 Task: When was the Library of Alexandria in Egypt rebuilt?
Action: Mouse moved to (125, 110)
Screenshot: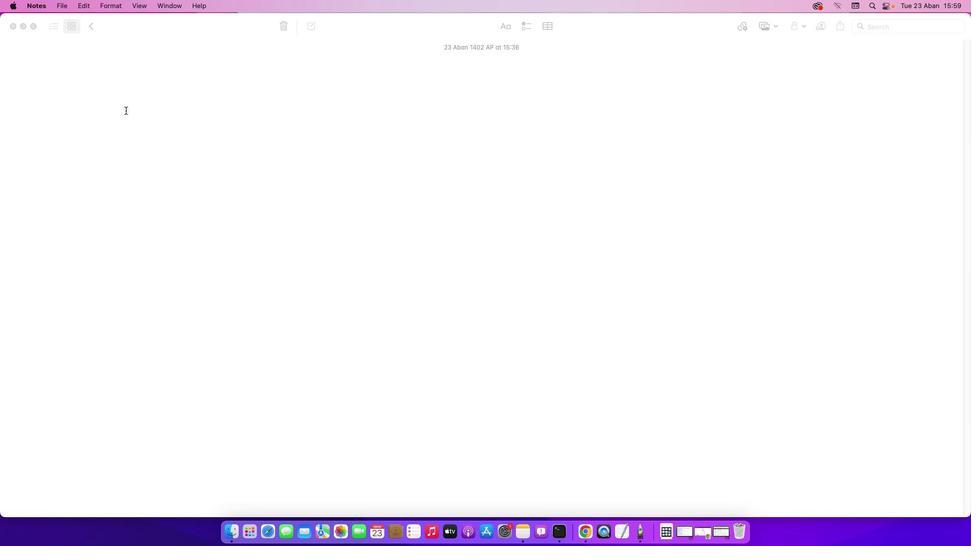 
Action: Mouse pressed left at (125, 110)
Screenshot: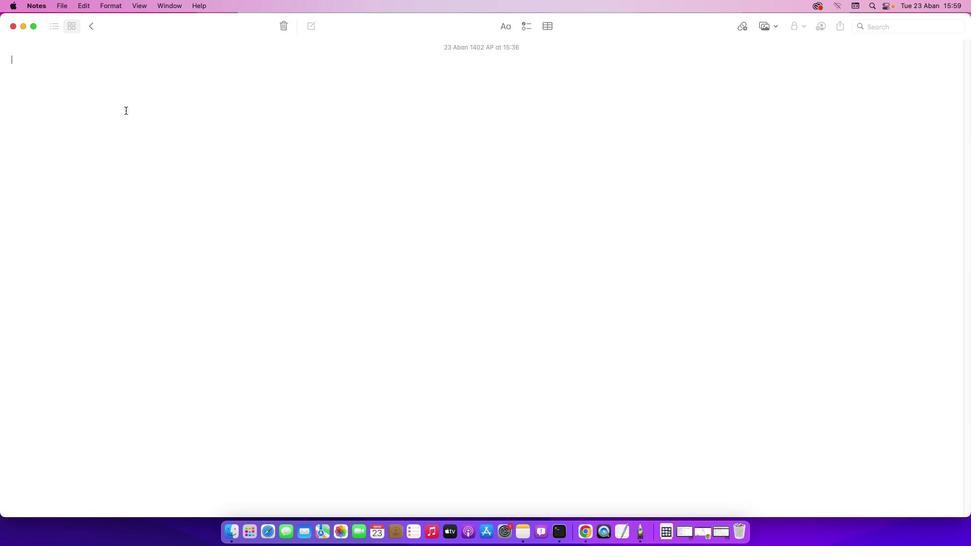 
Action: Key pressed Key.shift'W''h''e''n'Key.space'w''a''s'Key.space't''h''e'Key.spaceKey.shift'L''i''b''r''a''r''y'Key.space'o''f'Key.spaceKey.shift'A''l''a'Key.backspace'e''x''a''n''d''r''i''a'Key.space'i''n'Key.spaceKey.shift'E''q''y''p''t'Key.space'r''e''b''u''i''l''t'Key.shift_r'?'Key.enter
Screenshot: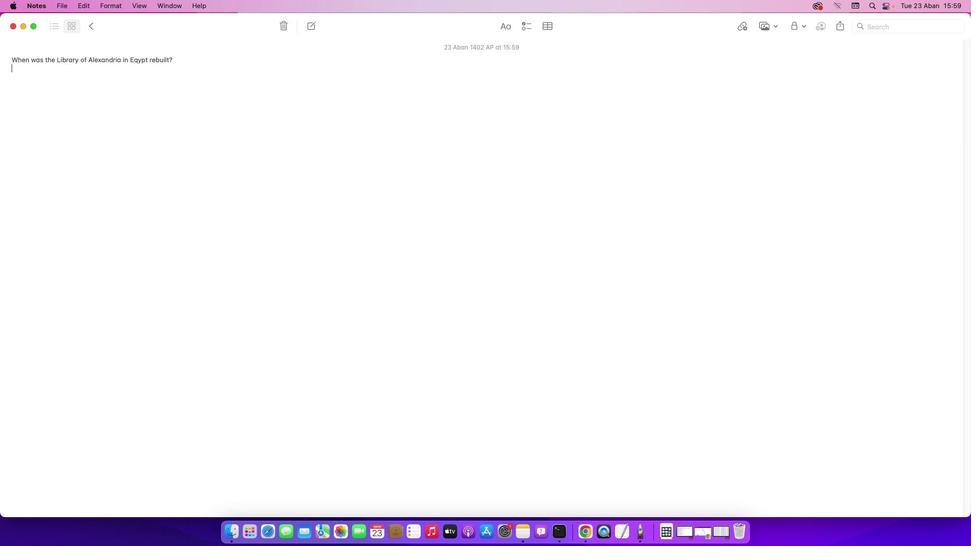 
Action: Mouse moved to (705, 535)
Screenshot: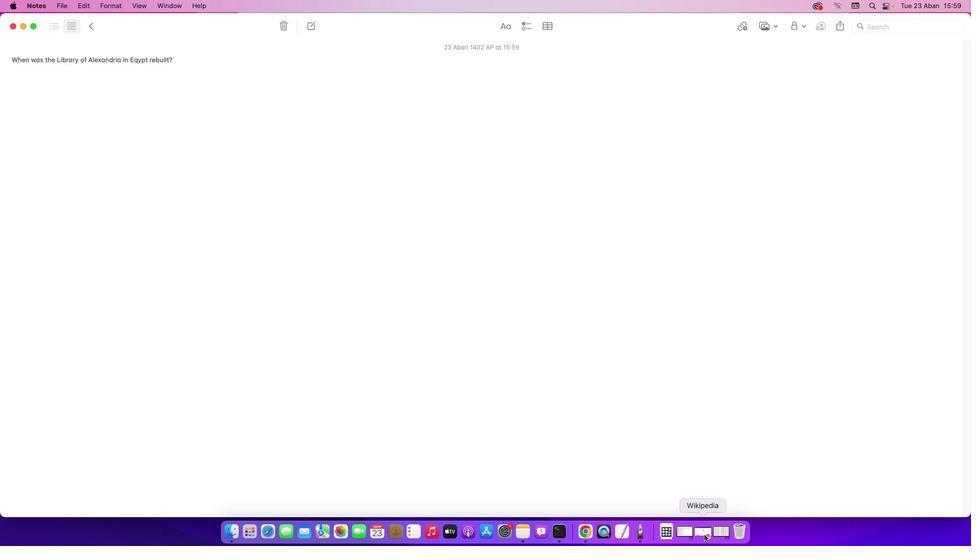 
Action: Mouse pressed left at (705, 535)
Screenshot: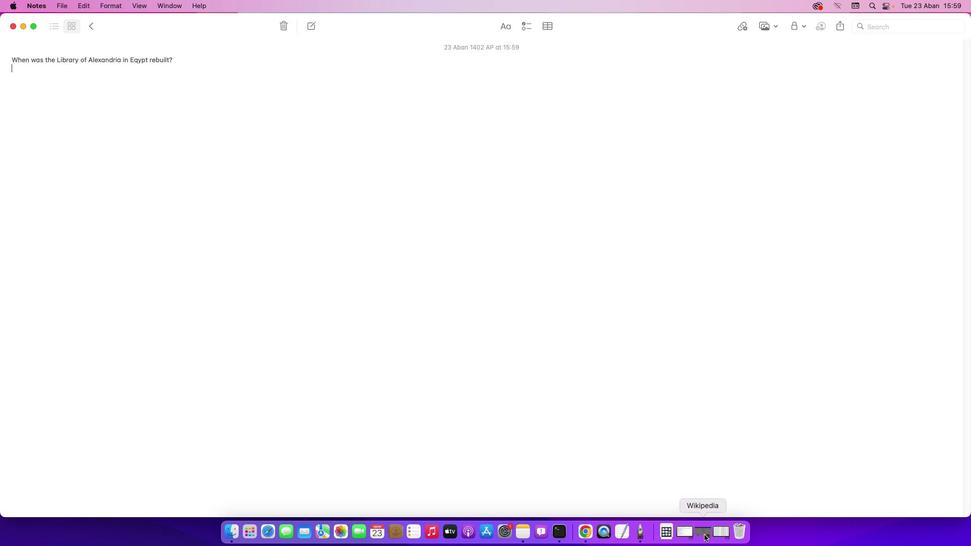 
Action: Mouse moved to (388, 303)
Screenshot: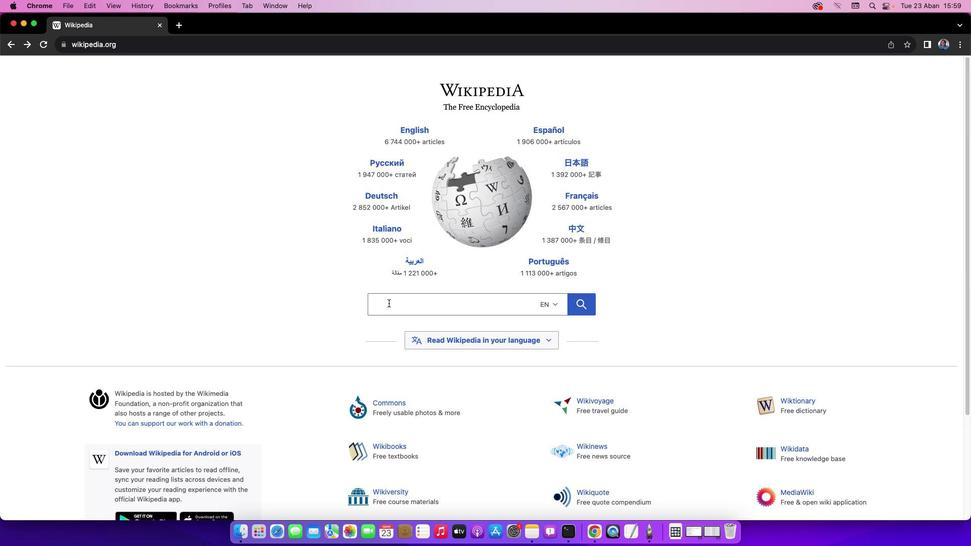 
Action: Mouse pressed left at (388, 303)
Screenshot: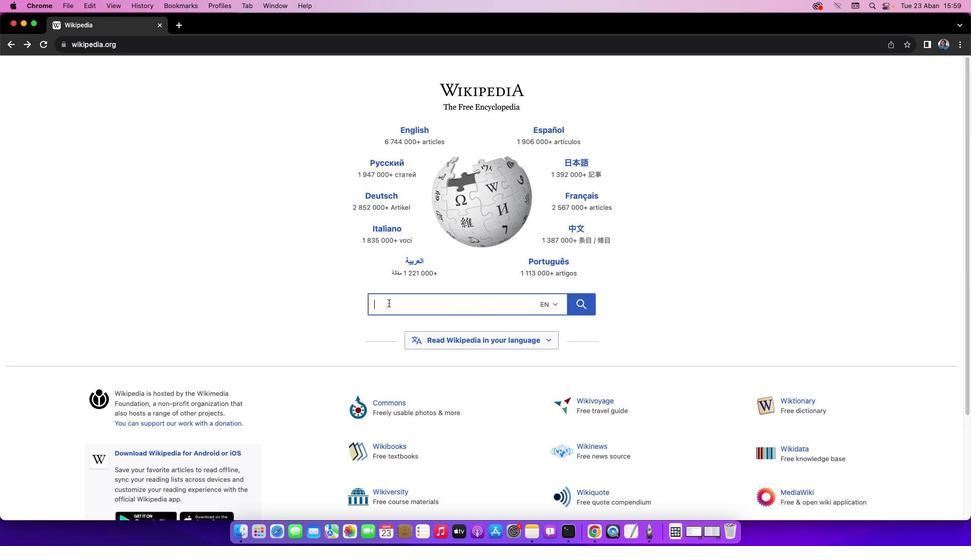
Action: Mouse moved to (394, 305)
Screenshot: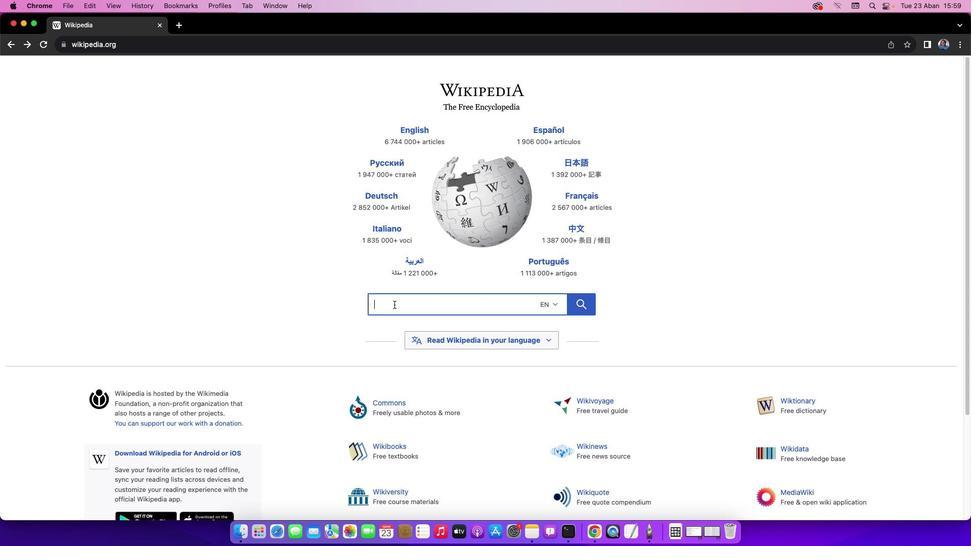 
Action: Mouse pressed left at (394, 305)
Screenshot: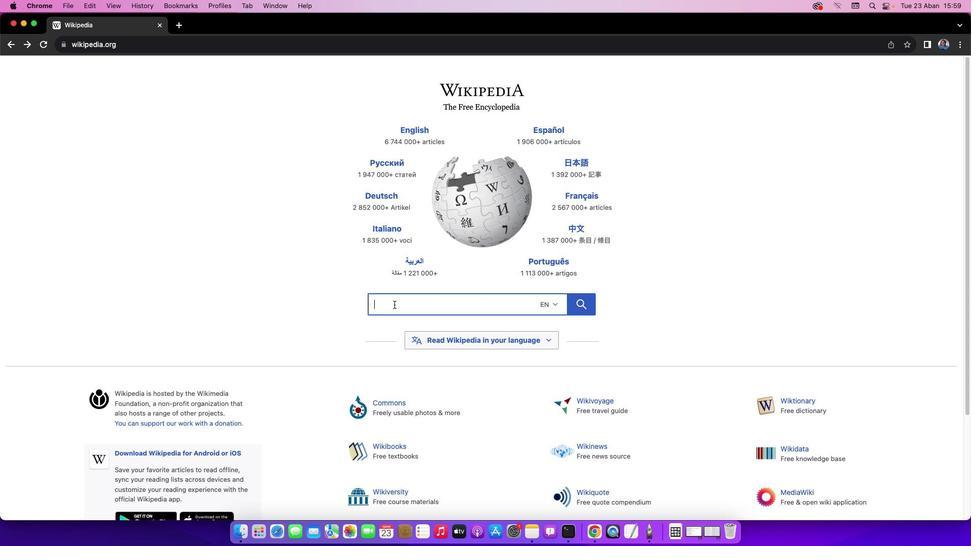 
Action: Mouse moved to (394, 305)
Screenshot: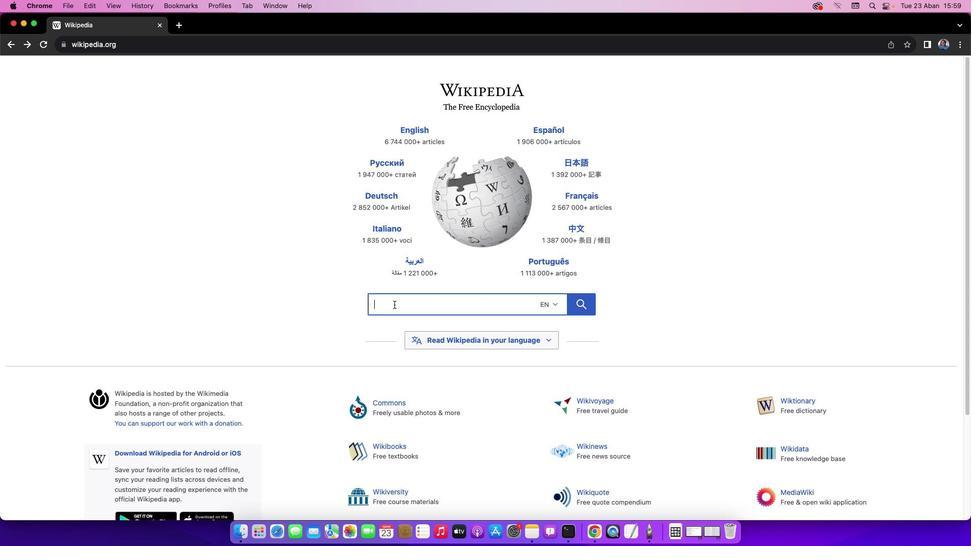 
Action: Key pressed Key.shift'L''i''b''r''a''r''y'Key.space'o''f'Key.spaceKey.shift'A''l''e''x''a''n''d''r''i''a'
Screenshot: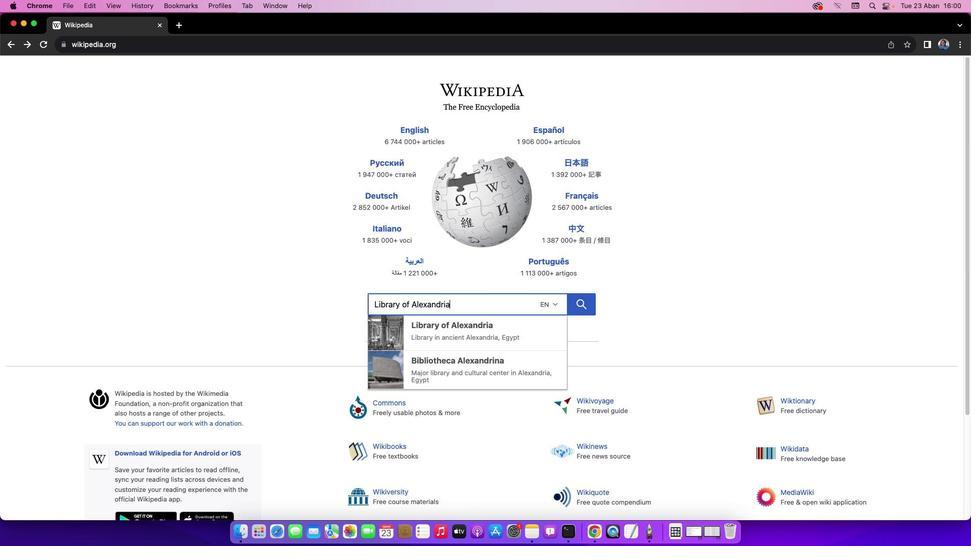 
Action: Mouse moved to (589, 304)
Screenshot: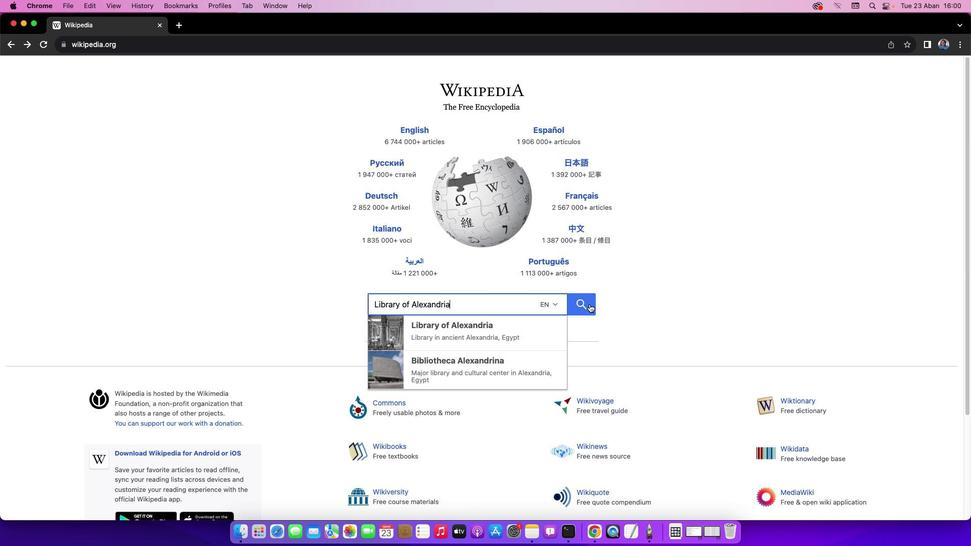 
Action: Mouse pressed left at (589, 304)
Screenshot: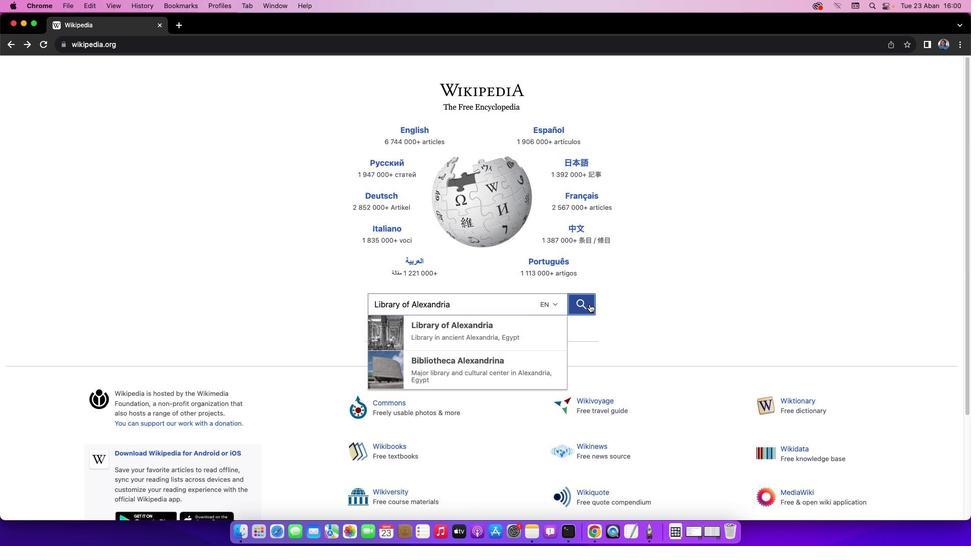 
Action: Mouse moved to (969, 69)
Screenshot: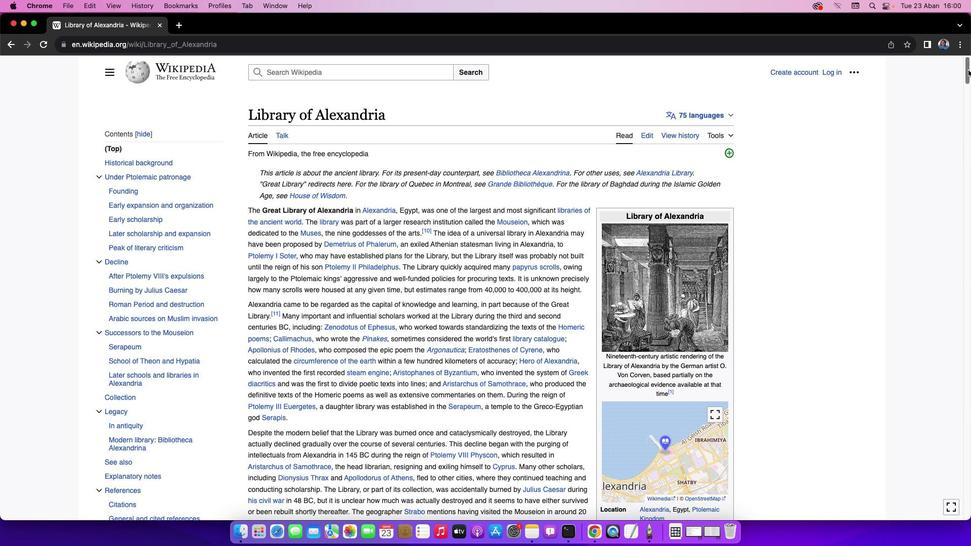 
Action: Mouse pressed left at (969, 69)
Screenshot: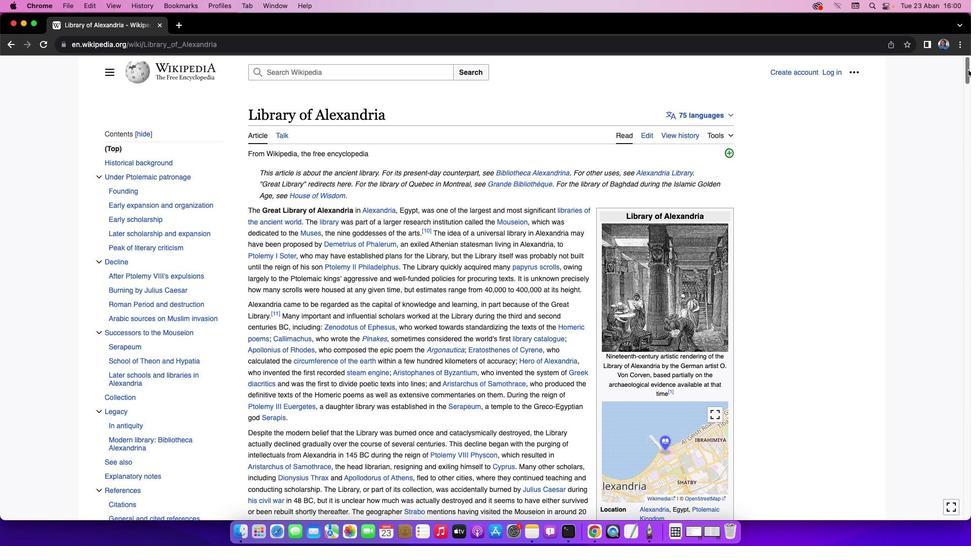 
Action: Mouse moved to (968, 77)
Screenshot: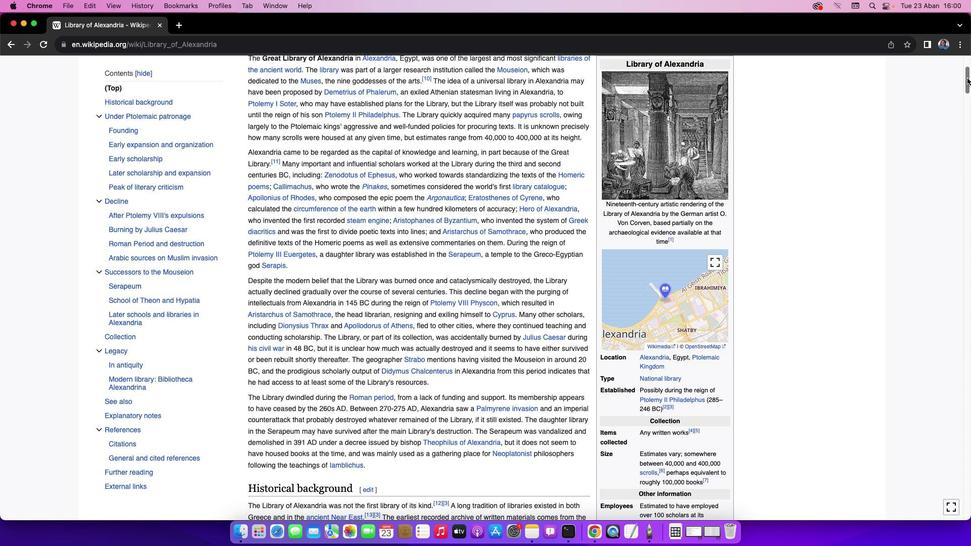 
Action: Mouse pressed left at (968, 77)
Screenshot: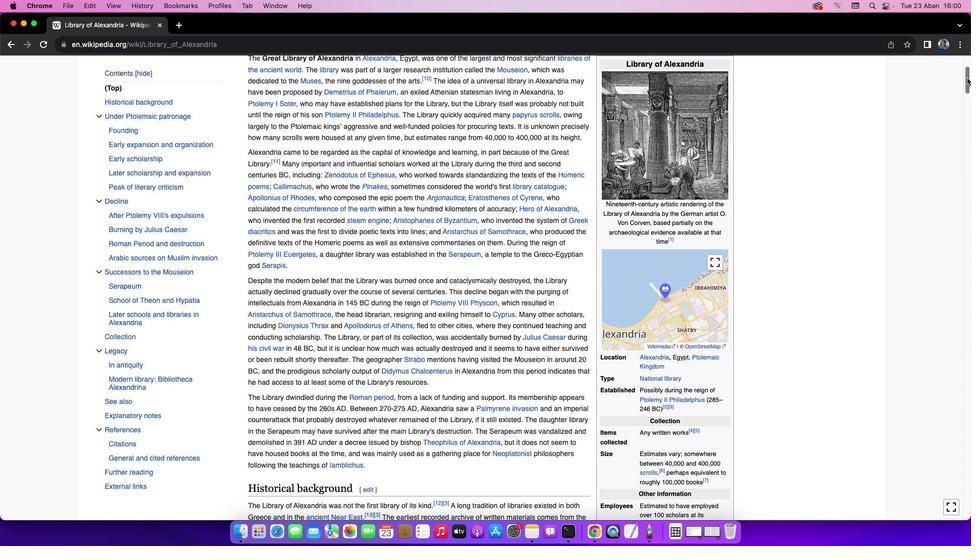 
Action: Mouse moved to (23, 26)
Screenshot: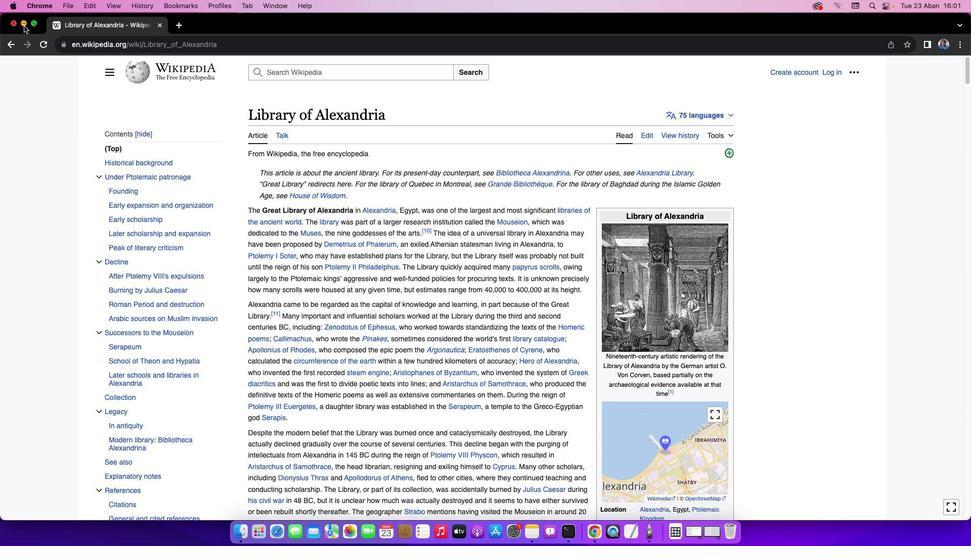 
Action: Mouse pressed left at (23, 26)
Screenshot: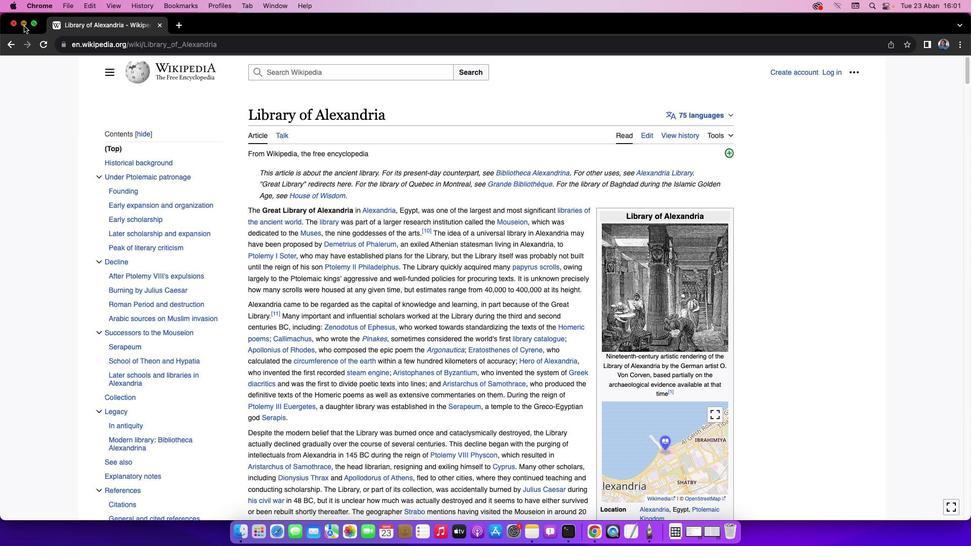 
Action: Mouse moved to (38, 70)
Screenshot: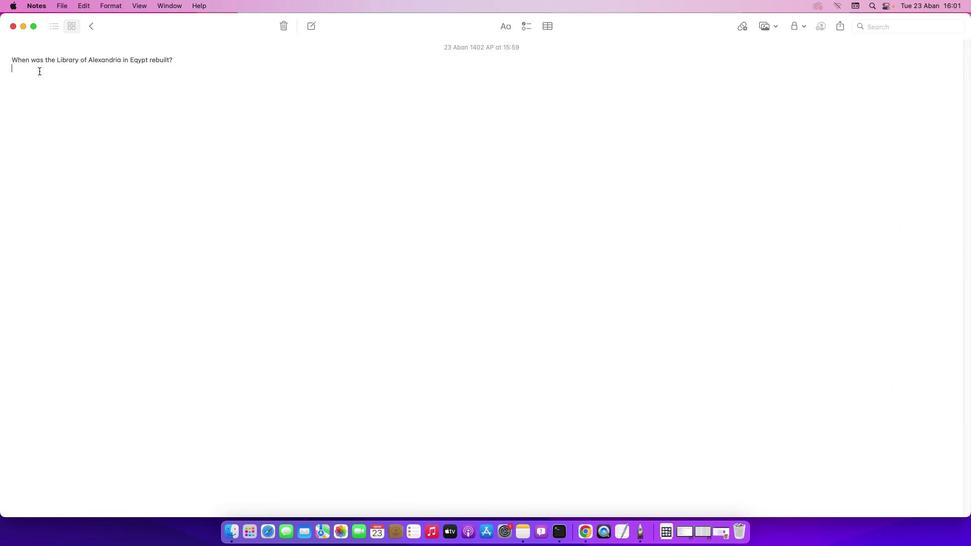 
Action: Mouse pressed left at (38, 70)
Screenshot: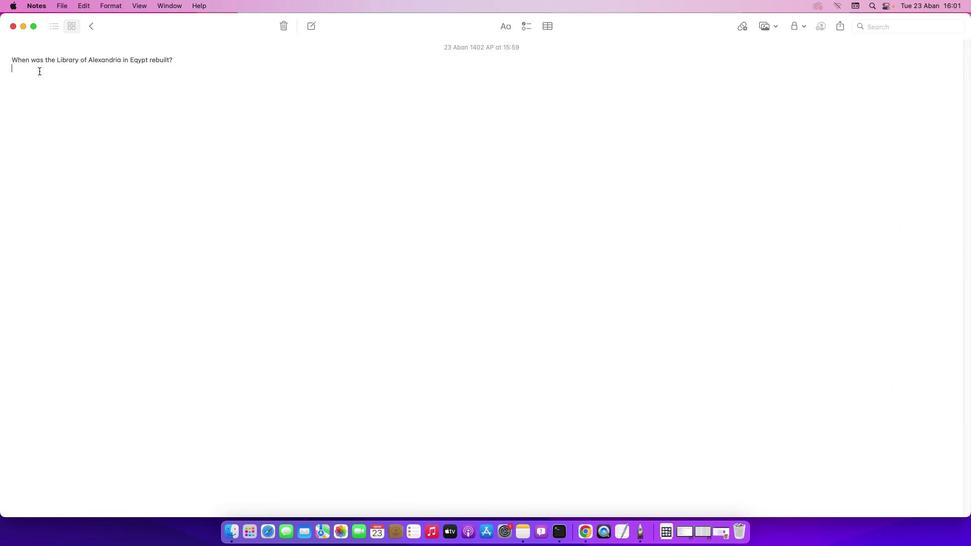 
Action: Mouse moved to (34, 72)
Screenshot: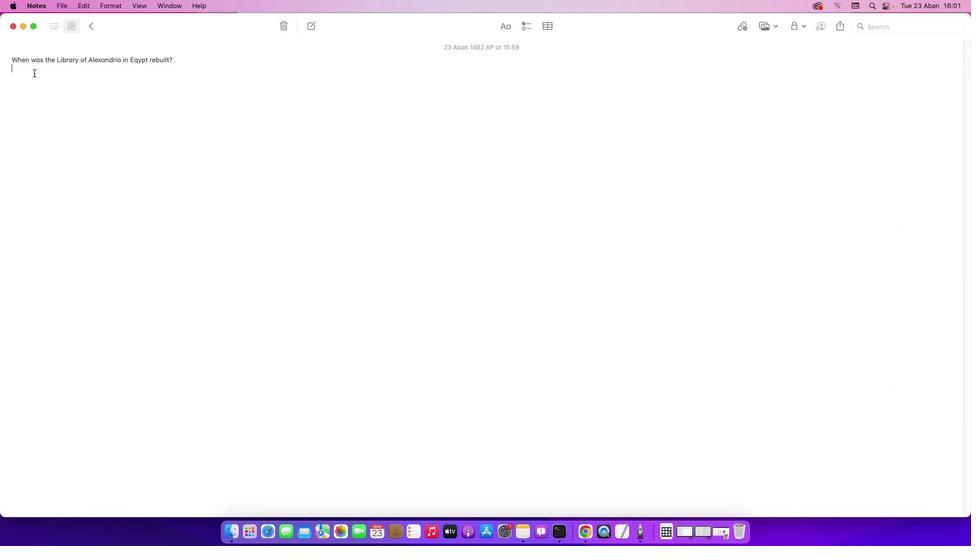 
Action: Key pressed Key.shift'T''h''e'Key.spaceKey.shift'L''i''b''r''a''r''y'Key.space'o''f'Key.spaceKey.shift'A''l''k''e'Key.backspaceKey.backspaceKey.backspace'l''e''x''a''n''d''r''i''a'Key.space'w'Key.f12Key.backspace'i''n'Key.spaceKey.shift'E''g''y''p''t'Key.space'w''a''s'Key.space'r''e''b''u''i''l''t'Key.space'i''n'Key.space'4''8'Key.spaceKey.shiftKey.shiftKey.shift'B''C''.'
Screenshot: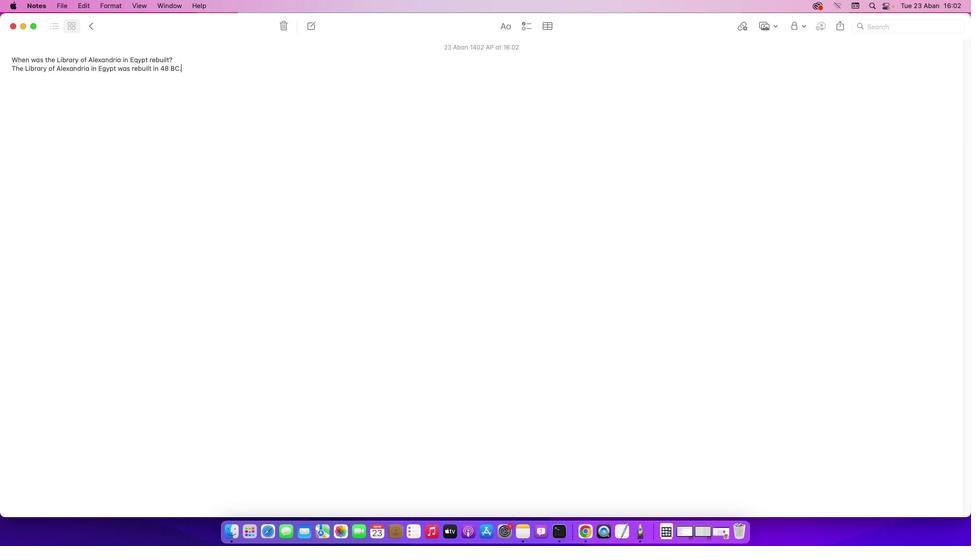 
